 Task: Set the name input to name.
Action: Mouse moved to (383, 343)
Screenshot: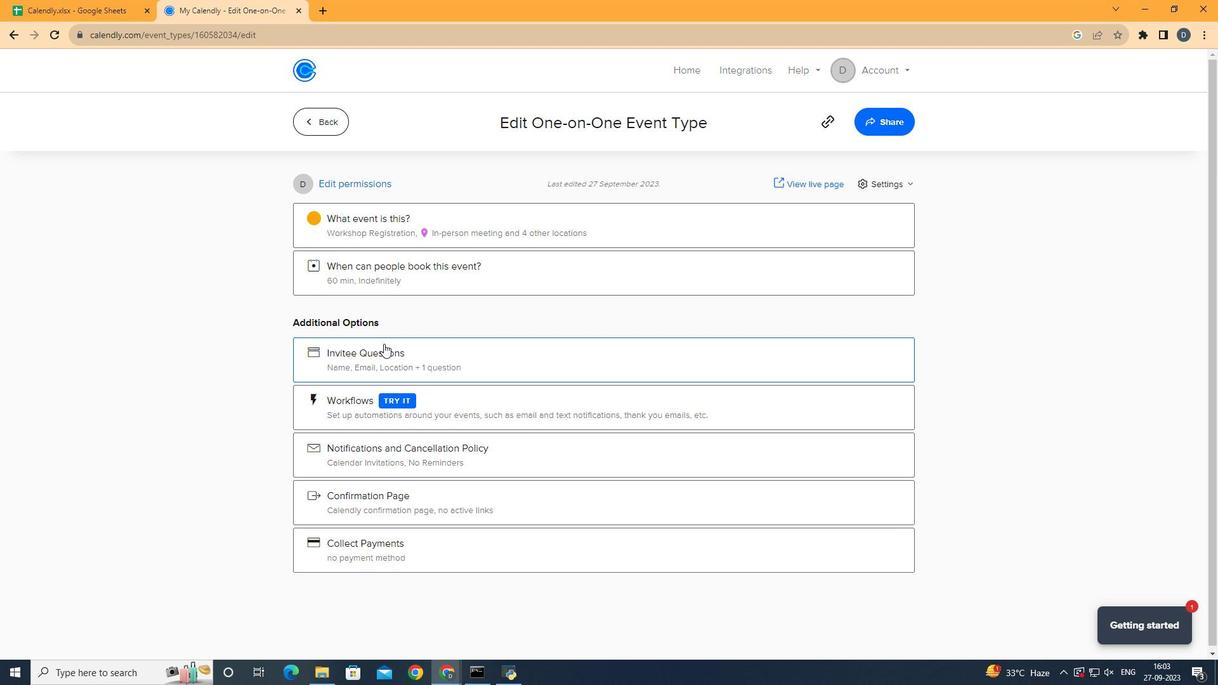 
Action: Mouse pressed left at (383, 343)
Screenshot: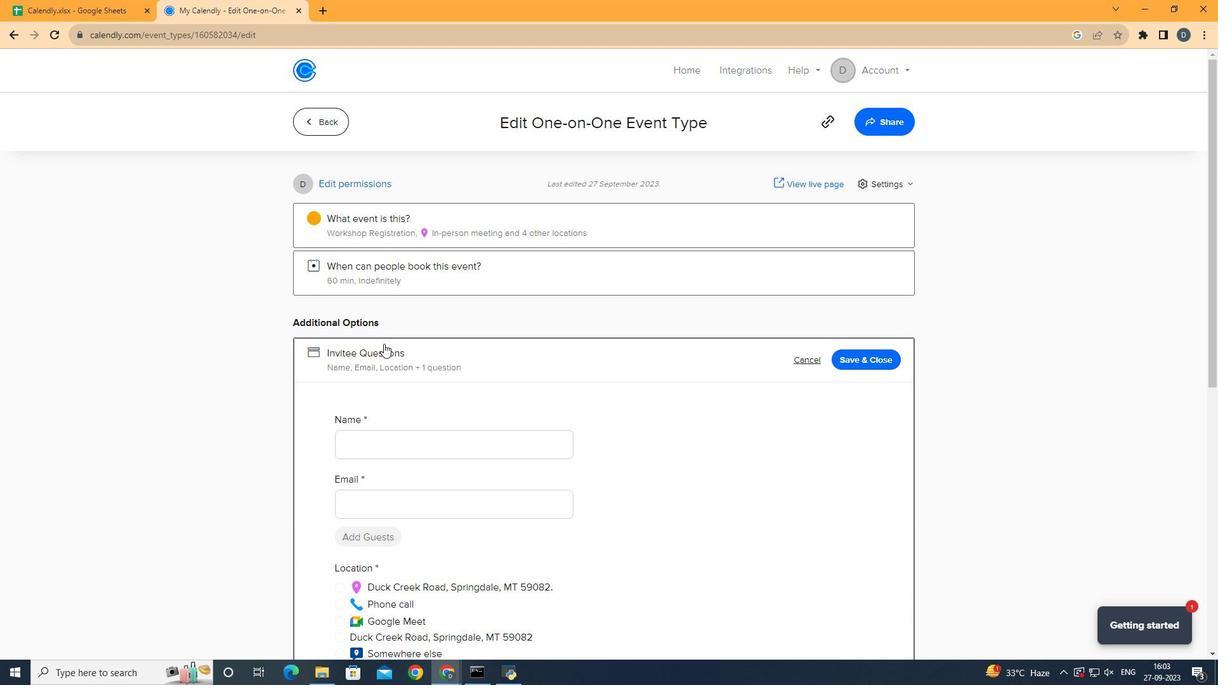 
Action: Mouse moved to (491, 357)
Screenshot: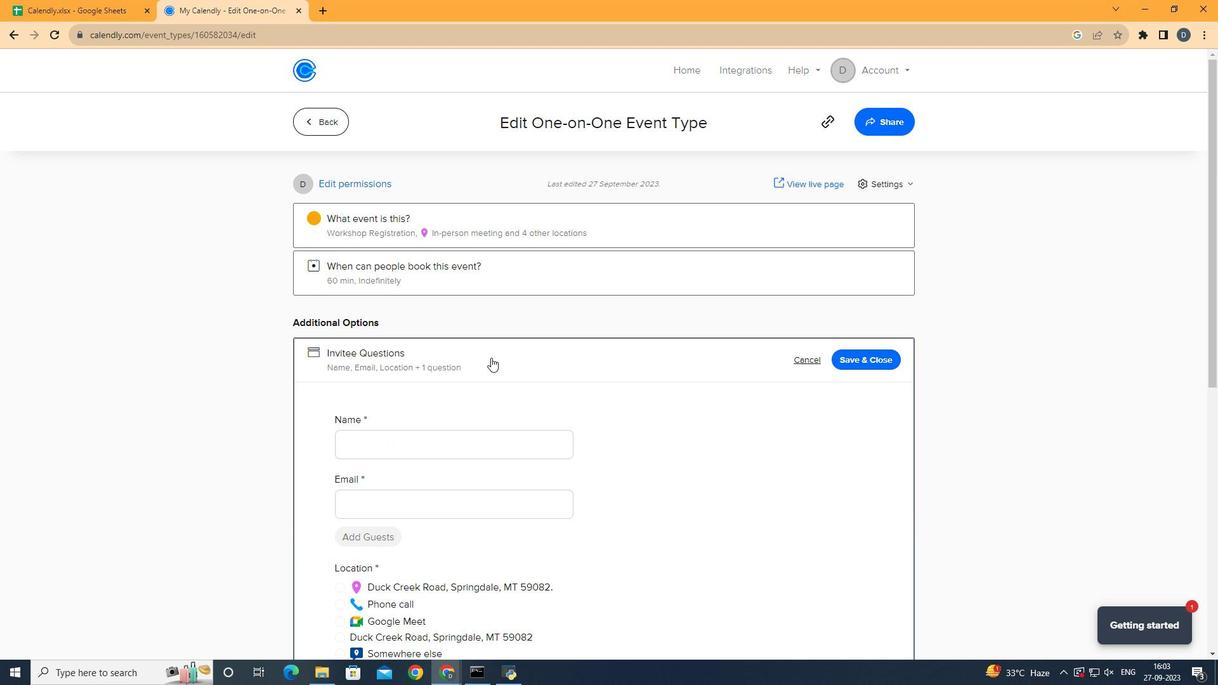 
Action: Mouse scrolled (491, 357) with delta (0, 0)
Screenshot: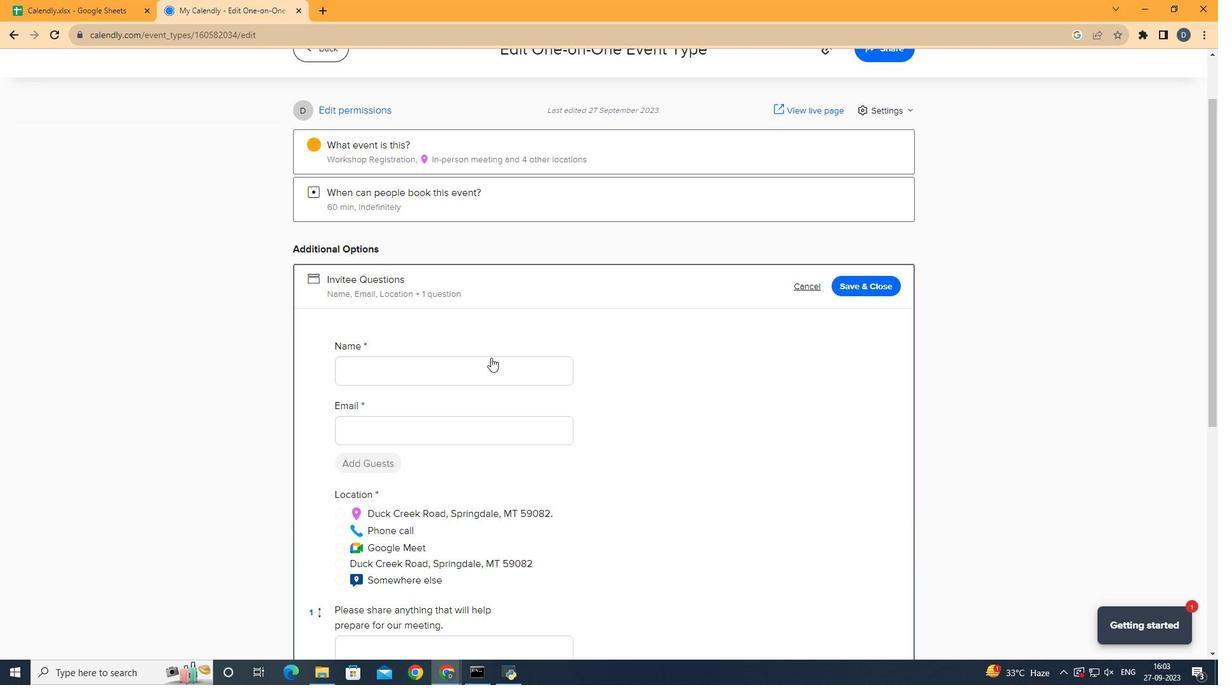 
Action: Mouse scrolled (491, 357) with delta (0, 0)
Screenshot: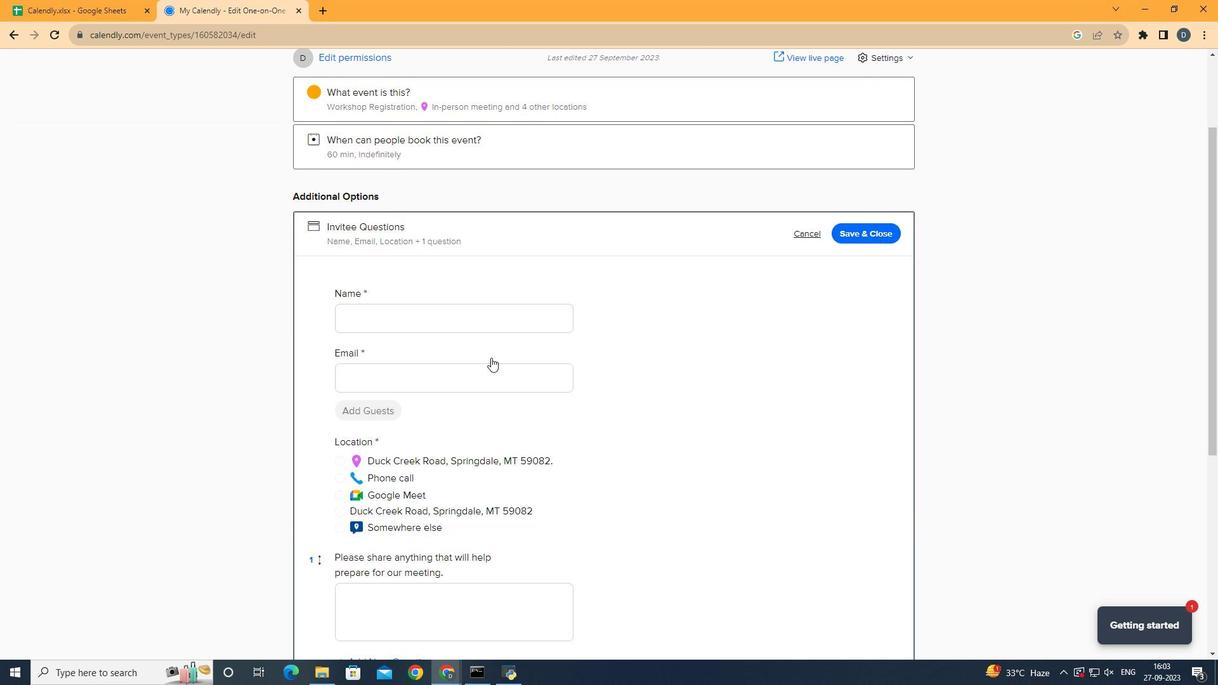 
Action: Mouse moved to (532, 300)
Screenshot: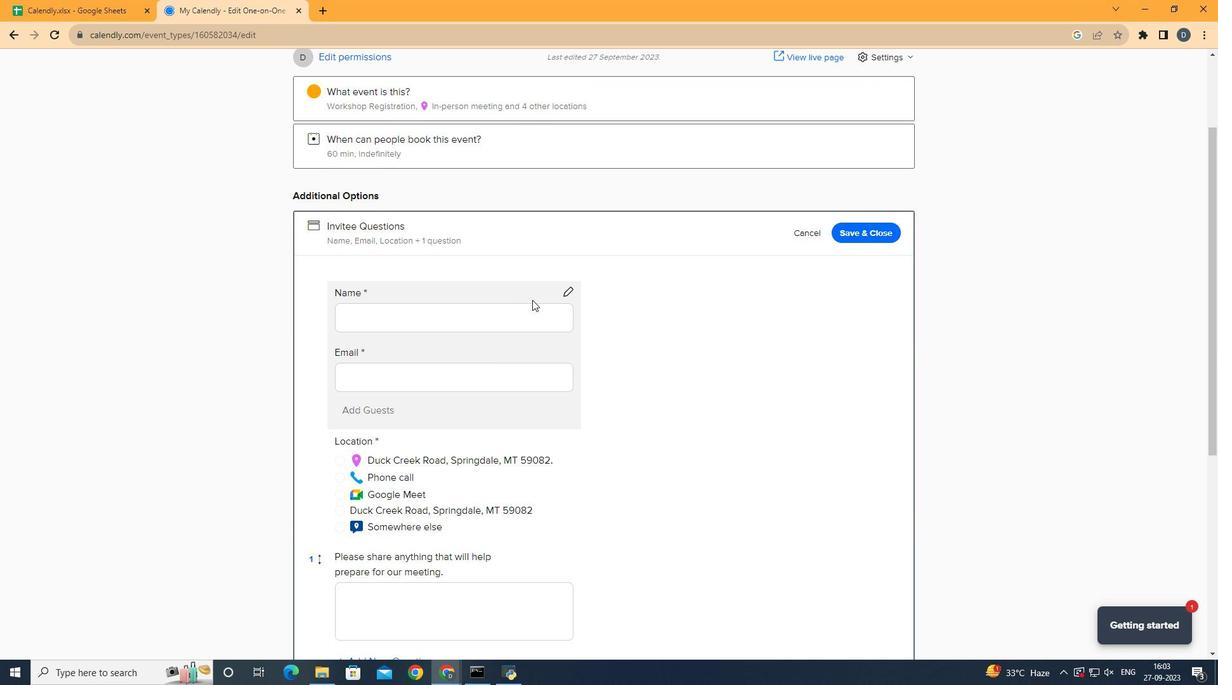 
Action: Mouse pressed left at (532, 300)
Screenshot: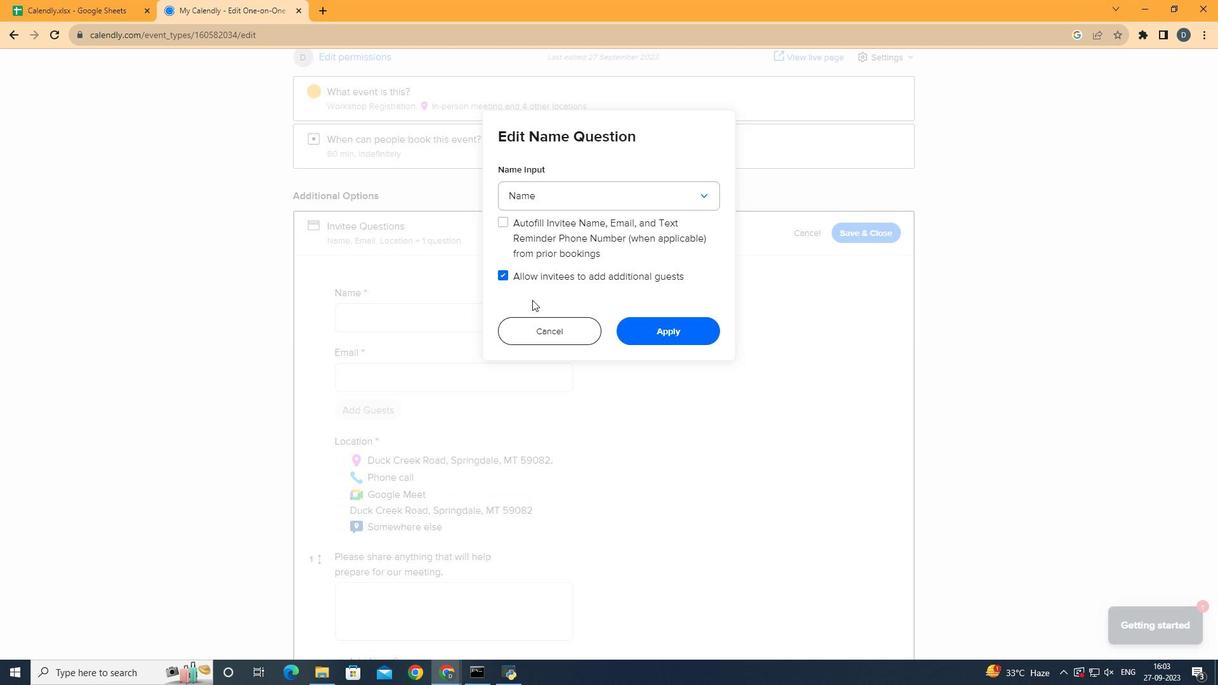 
Action: Mouse moved to (633, 194)
Screenshot: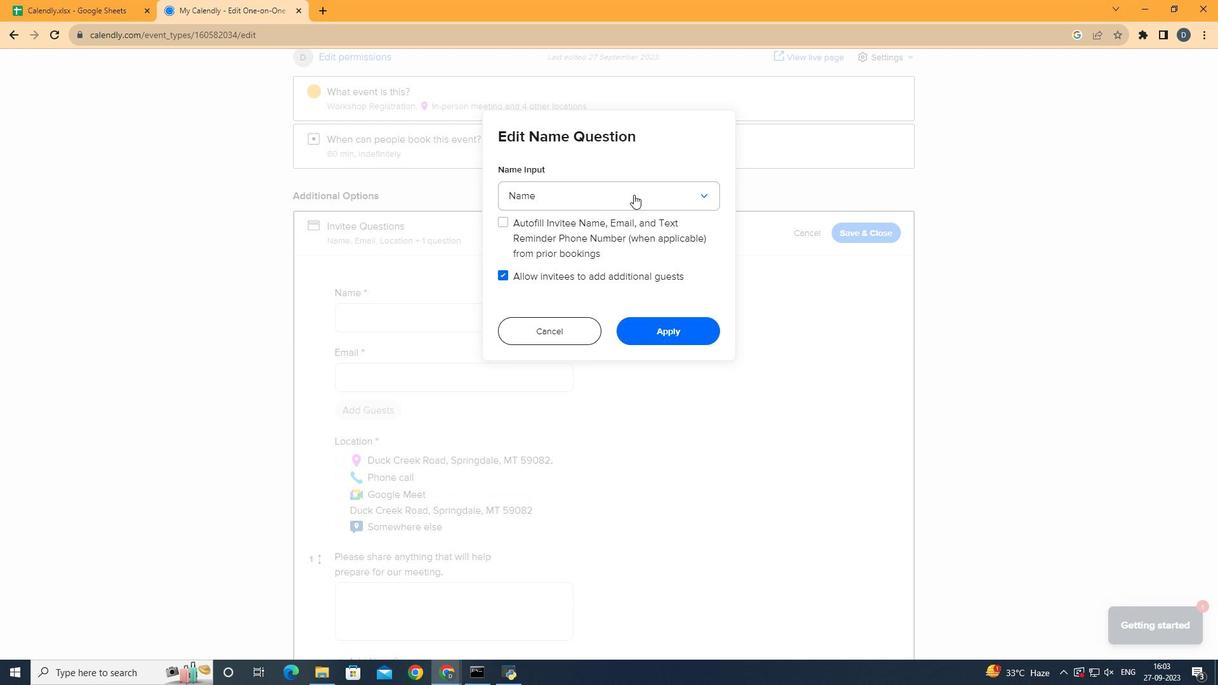 
Action: Mouse pressed left at (633, 194)
Screenshot: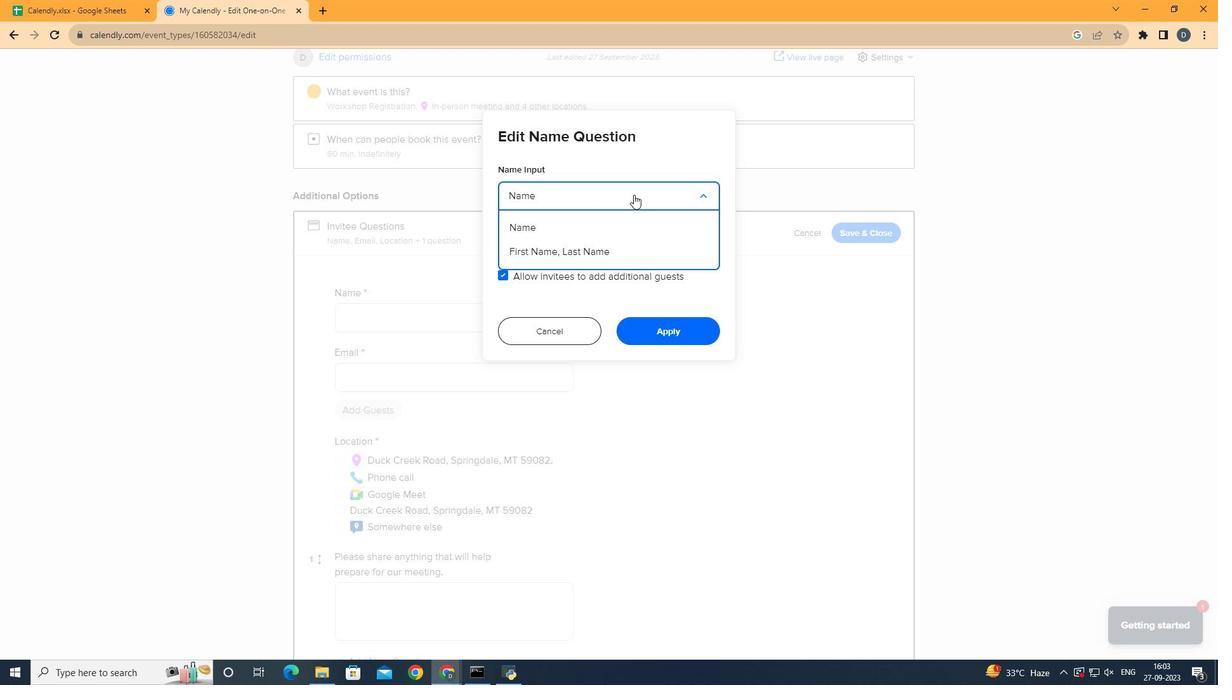 
Action: Mouse moved to (586, 223)
Screenshot: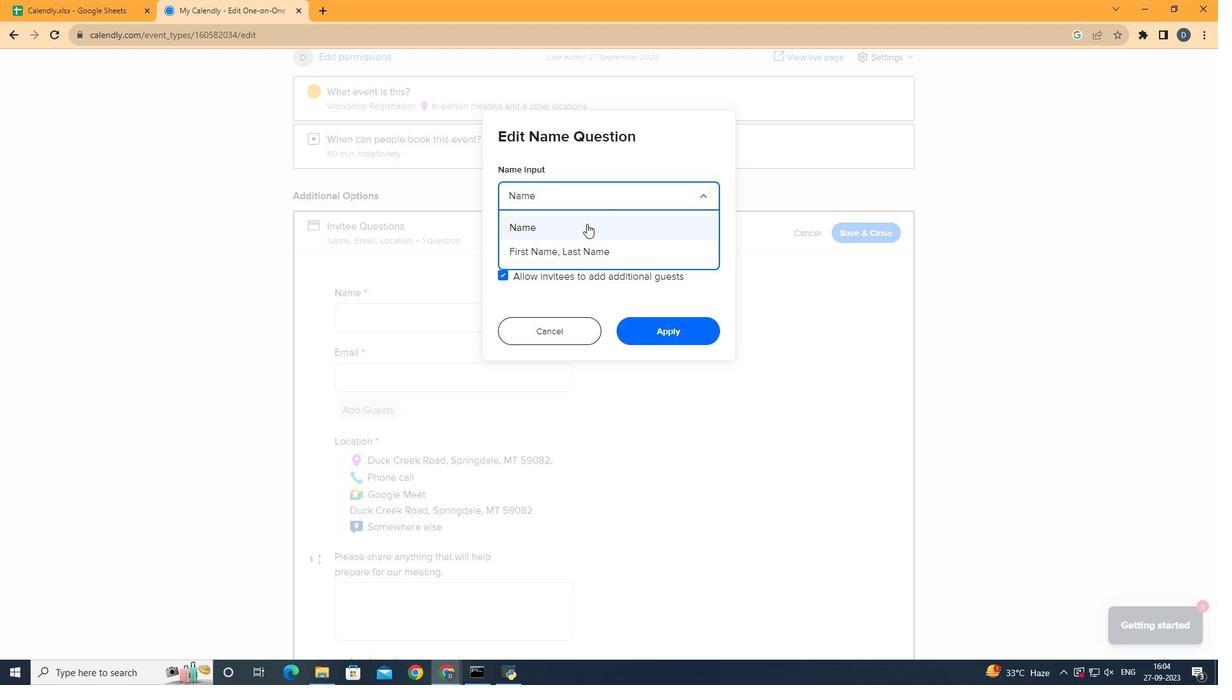 
Action: Mouse pressed left at (586, 223)
Screenshot: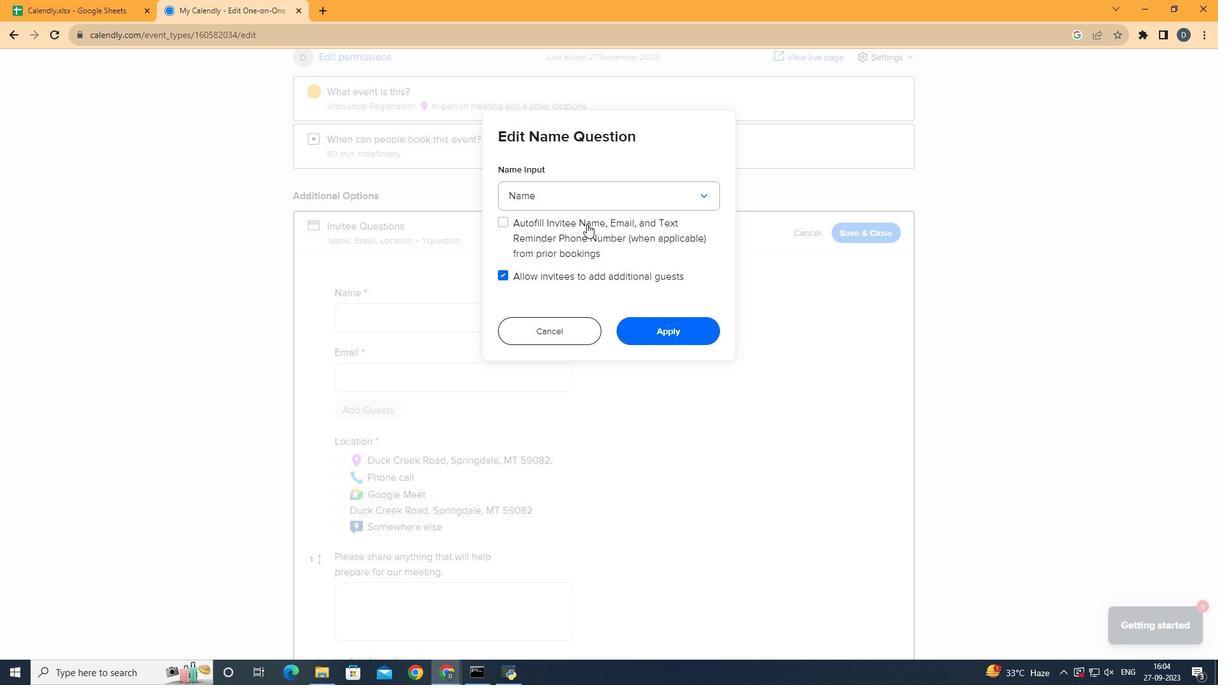 
Action: Mouse moved to (663, 328)
Screenshot: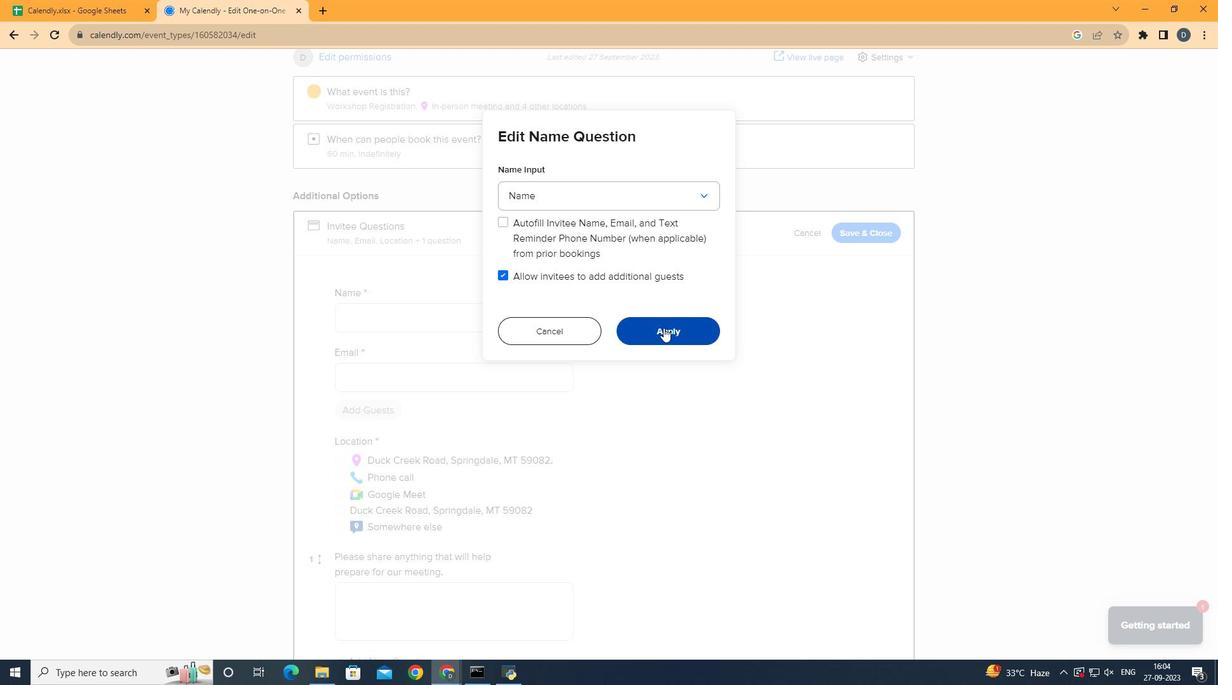 
Action: Mouse pressed left at (663, 328)
Screenshot: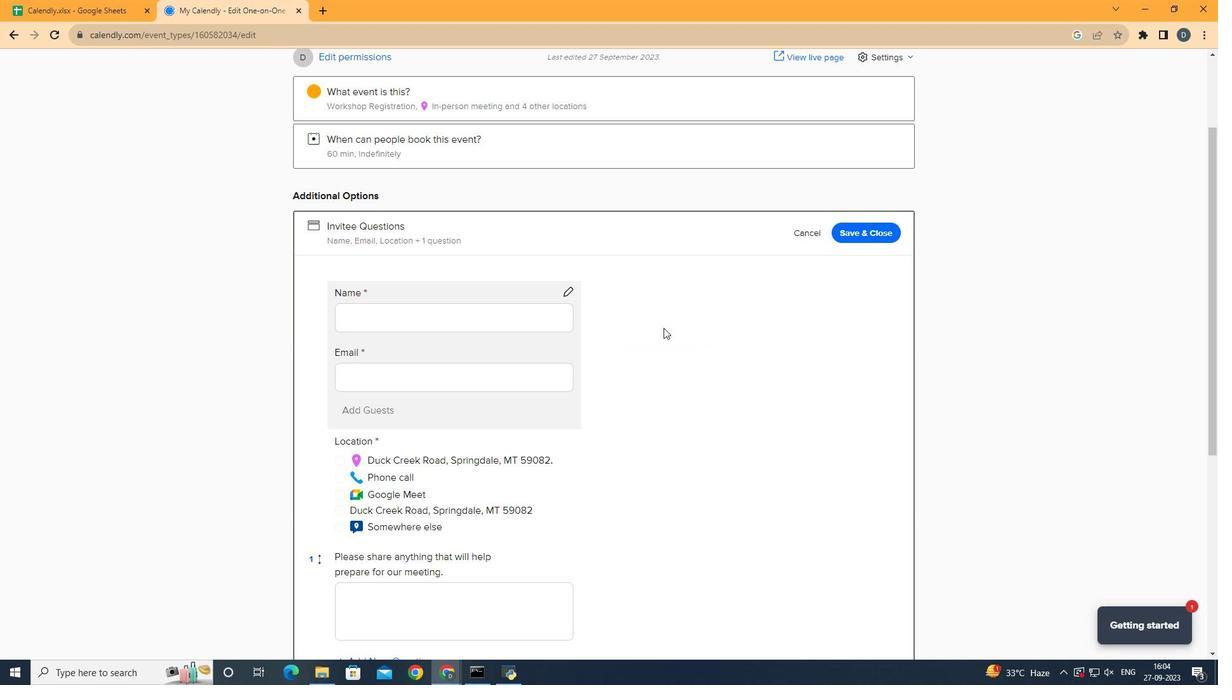 
Action: Mouse moved to (689, 314)
Screenshot: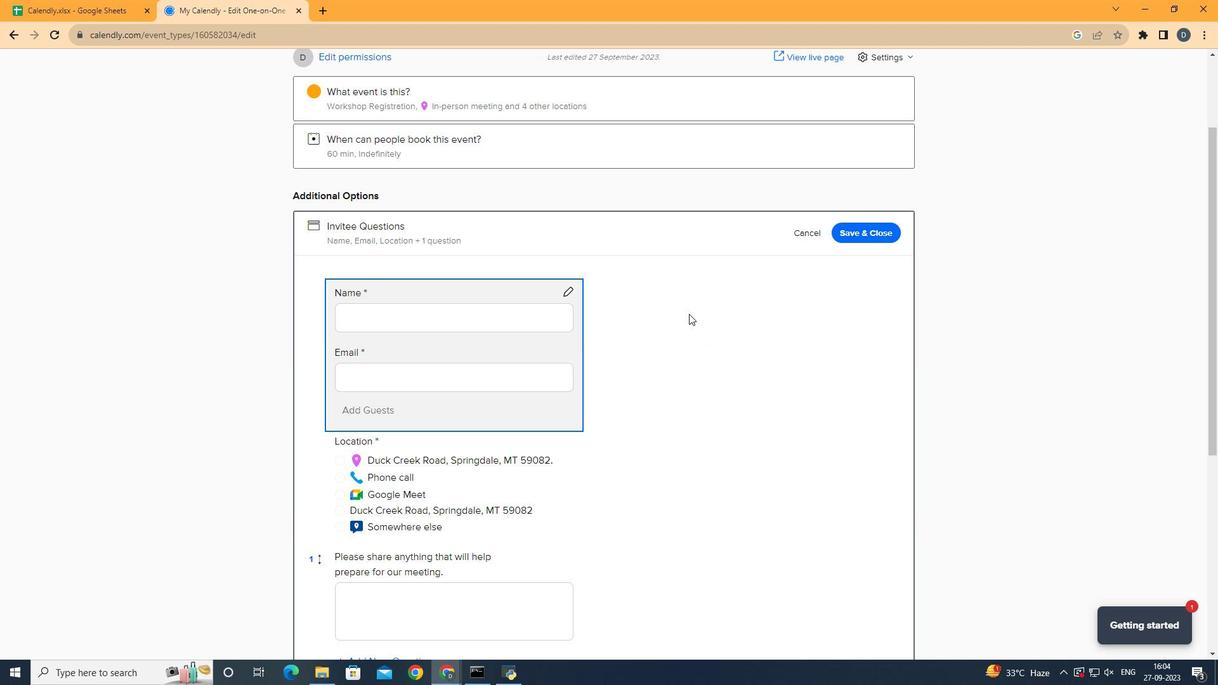 
